 Task: Show iMovie Feedback Option
Action: Mouse moved to (856, 332)
Screenshot: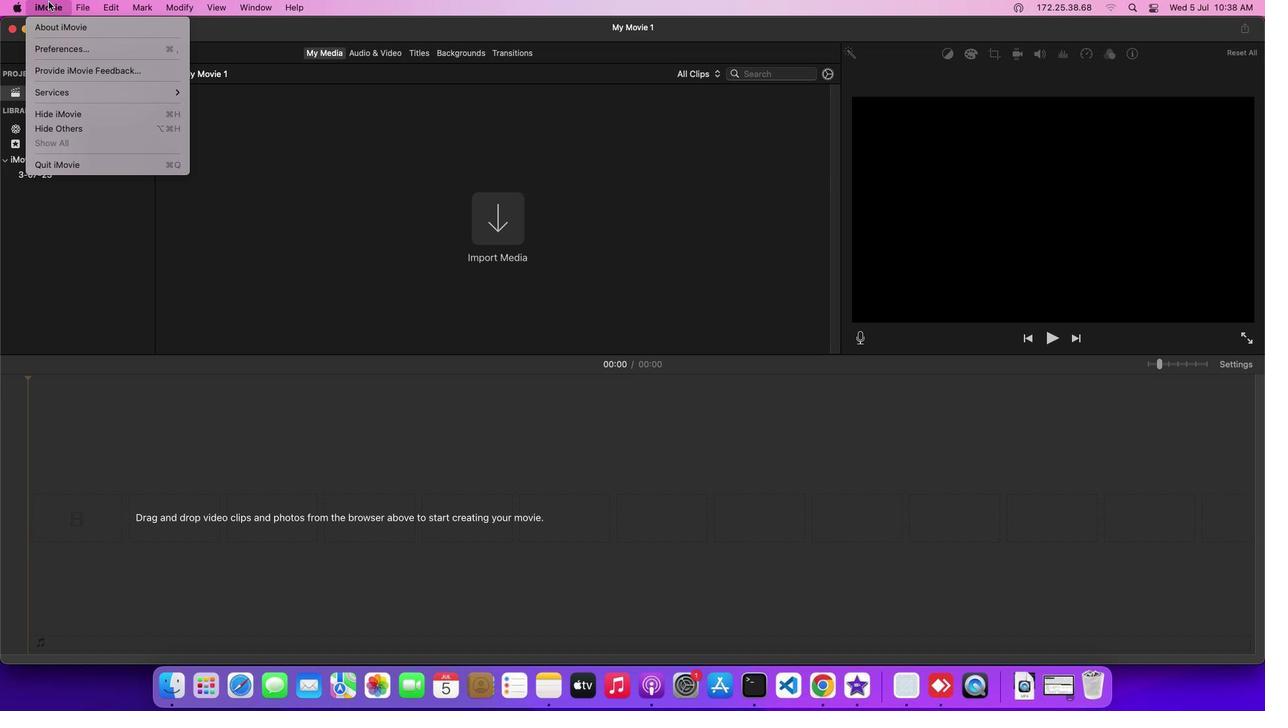 
Action: Mouse pressed left at (856, 332)
Screenshot: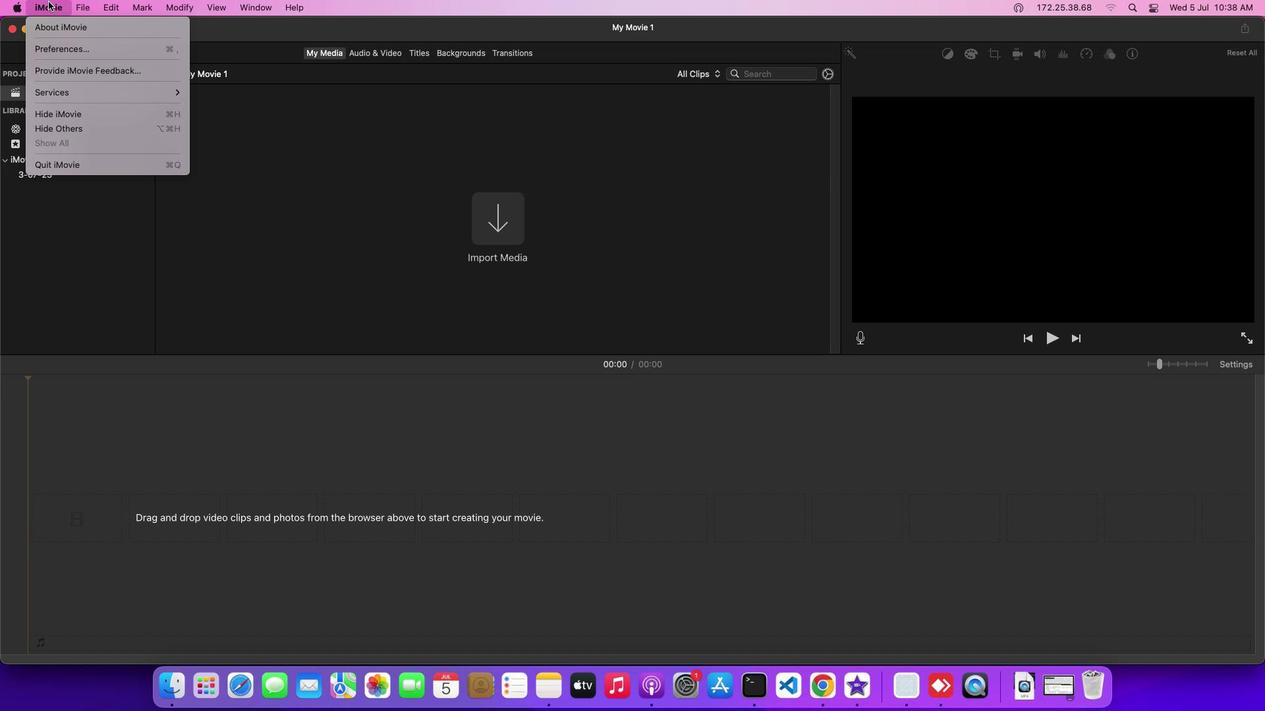 
Action: Mouse moved to (856, 332)
Screenshot: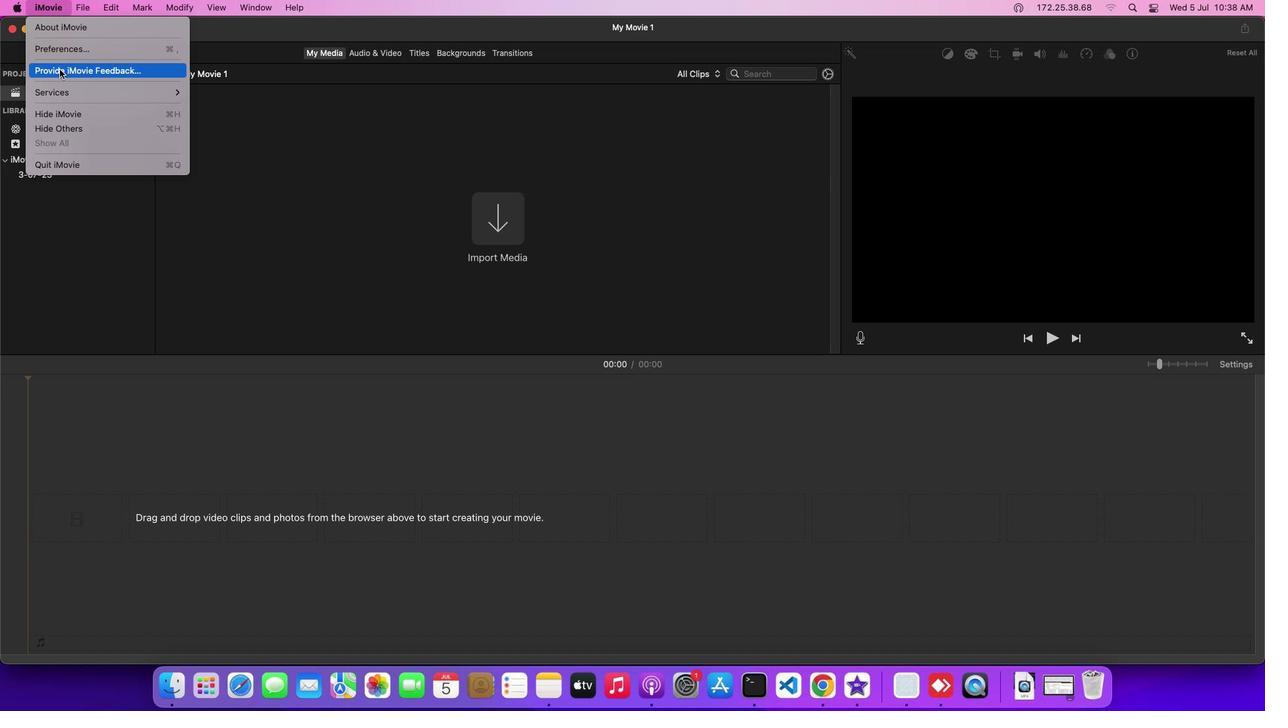 
Action: Mouse pressed left at (856, 332)
Screenshot: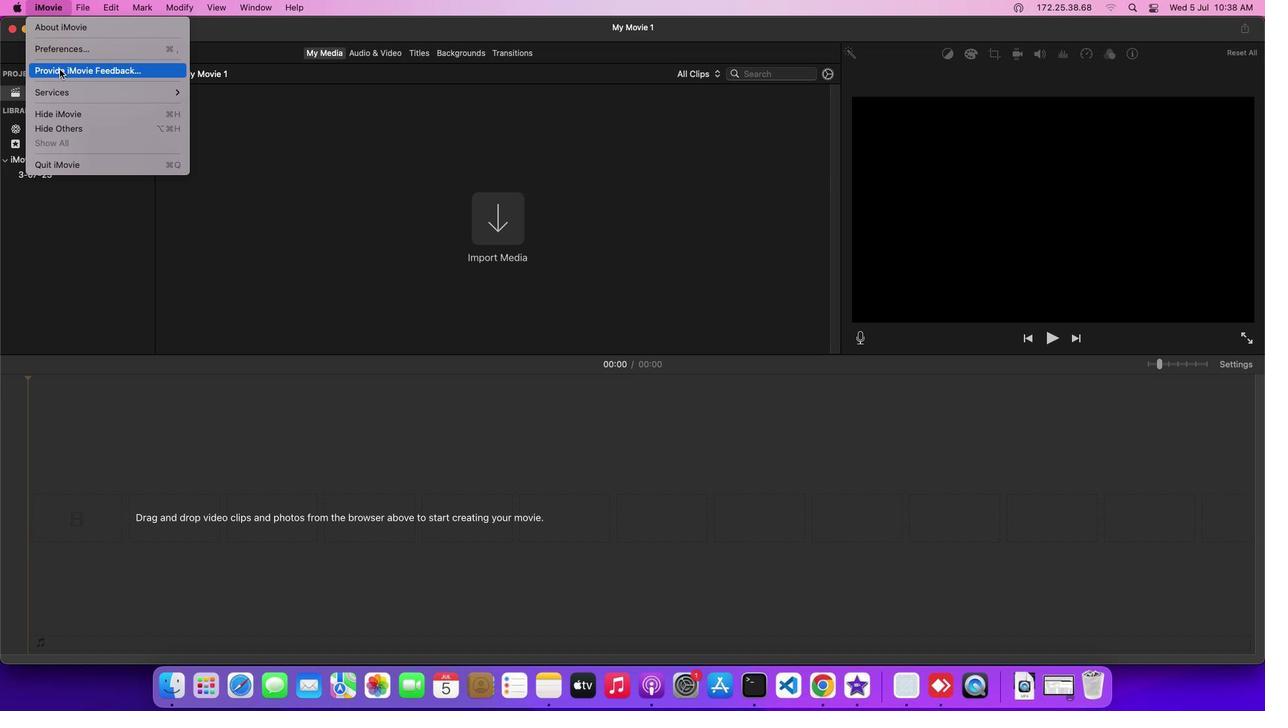 
